 Task: Log work in the project TriumphTech for the issue 'Create a new online platform for online dance classes with advanced motion tracking and analysis features' spent time as '3w 2d 1h 39m' and remaining time as '3w 5d 19h 22m' and move to top of backlog. Now add the issue to the epic 'Penetration Testing'.
Action: Mouse moved to (852, 385)
Screenshot: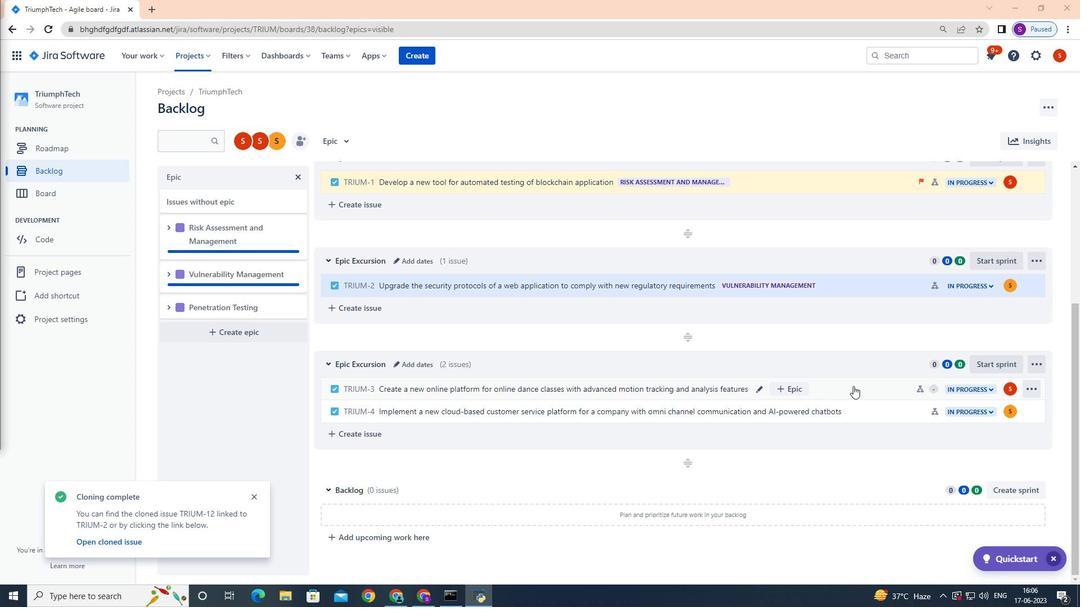 
Action: Mouse pressed left at (852, 385)
Screenshot: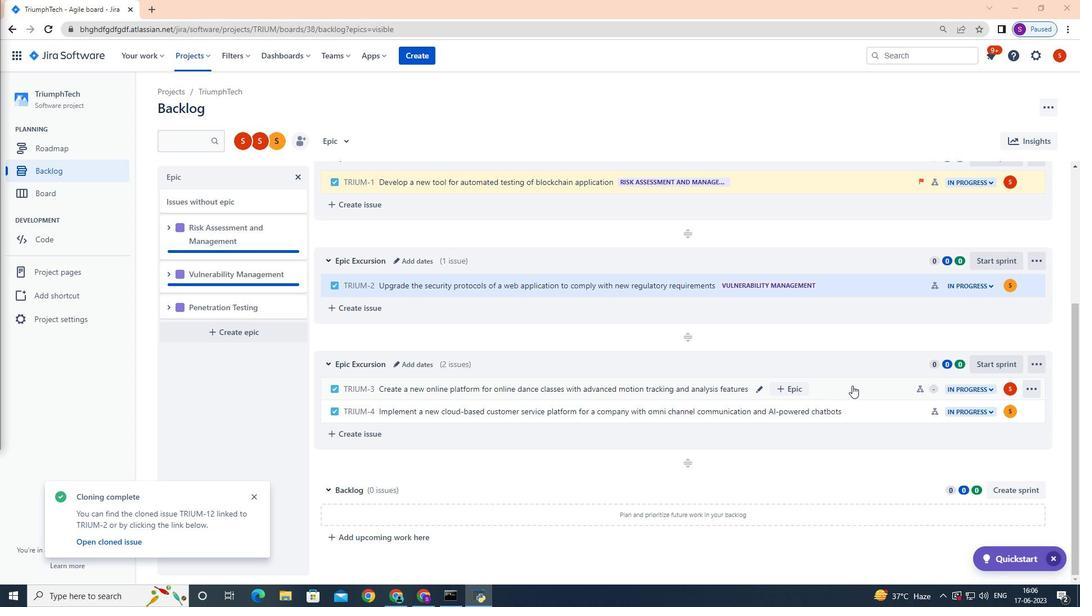 
Action: Mouse moved to (1034, 169)
Screenshot: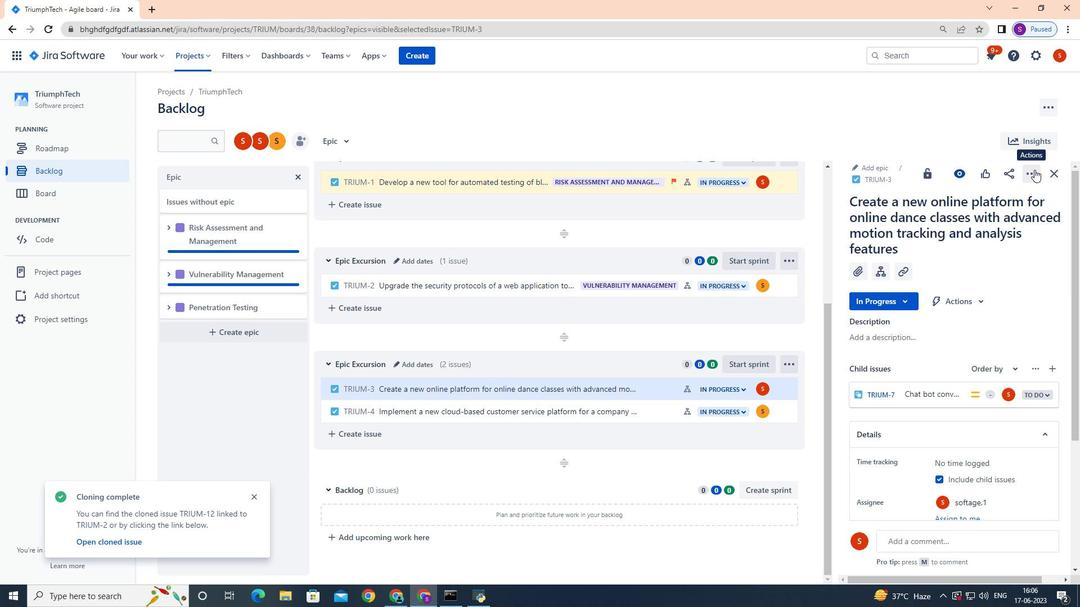 
Action: Mouse pressed left at (1034, 169)
Screenshot: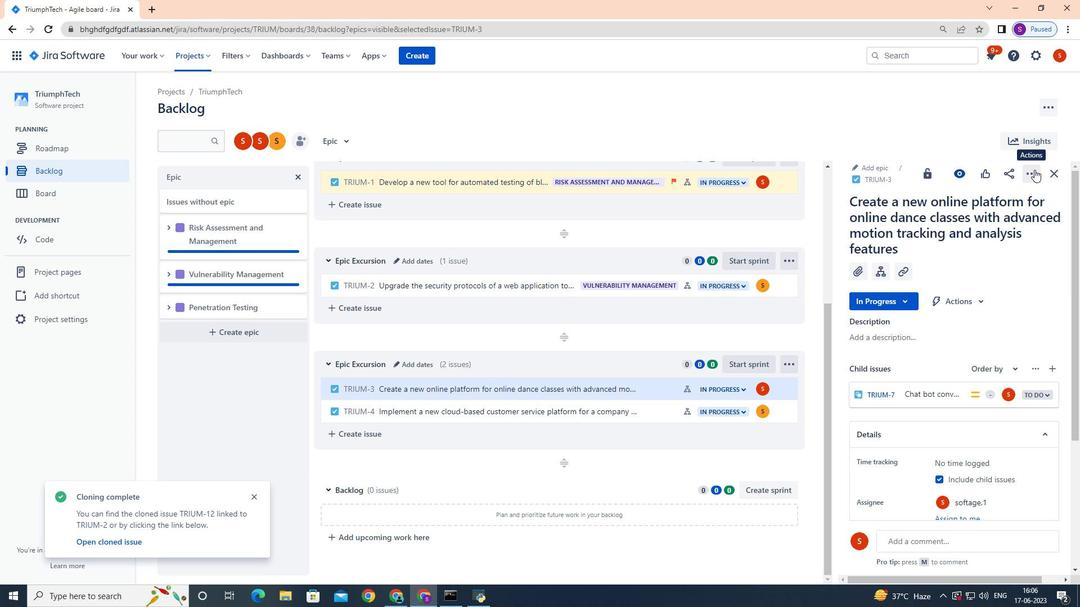 
Action: Mouse moved to (1001, 204)
Screenshot: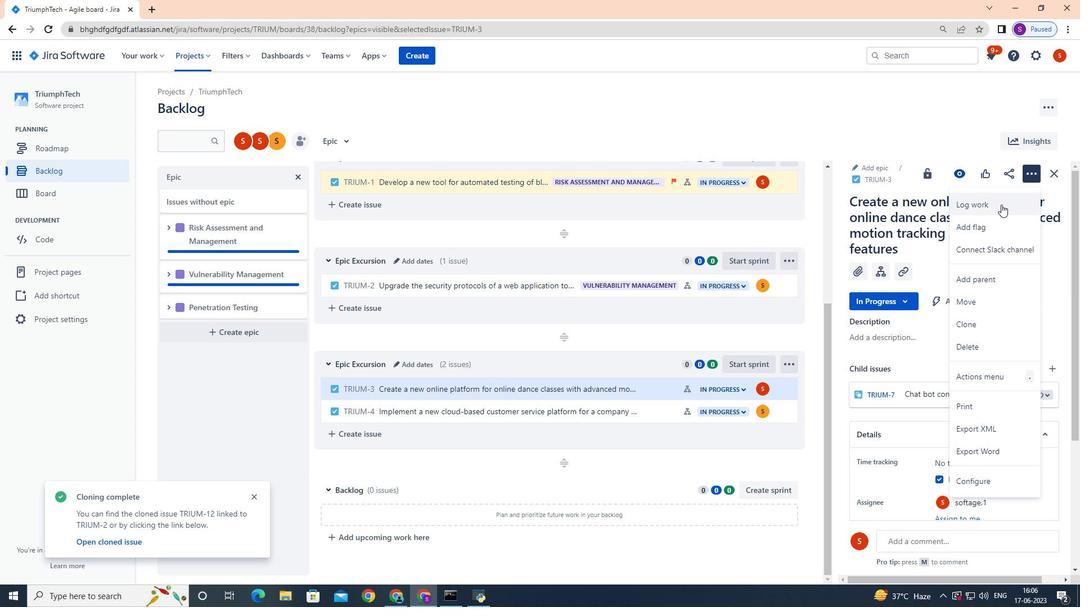 
Action: Mouse pressed left at (1001, 204)
Screenshot: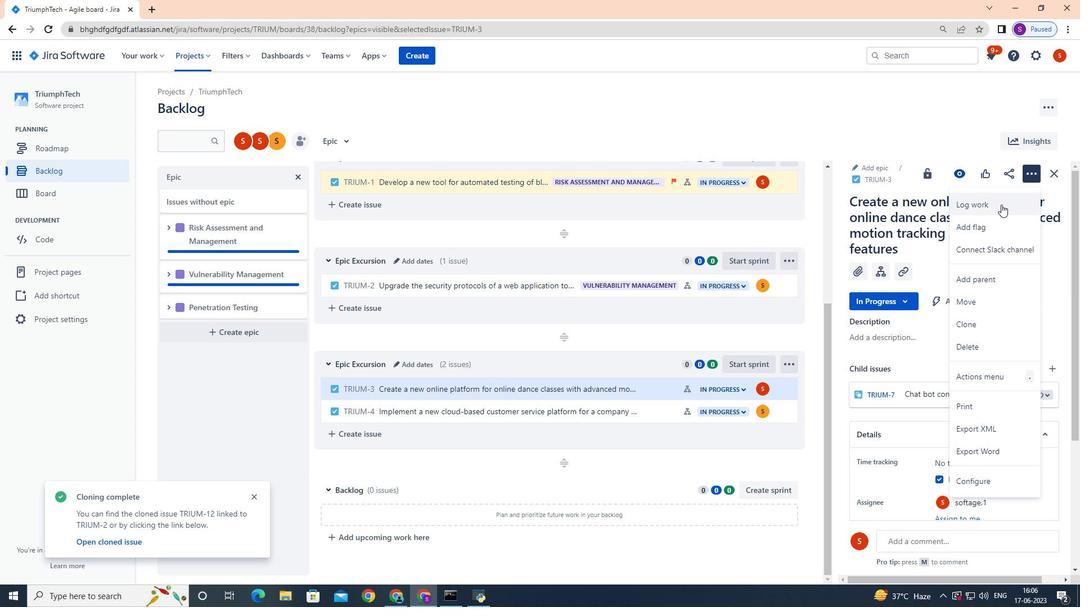
Action: Mouse moved to (1000, 202)
Screenshot: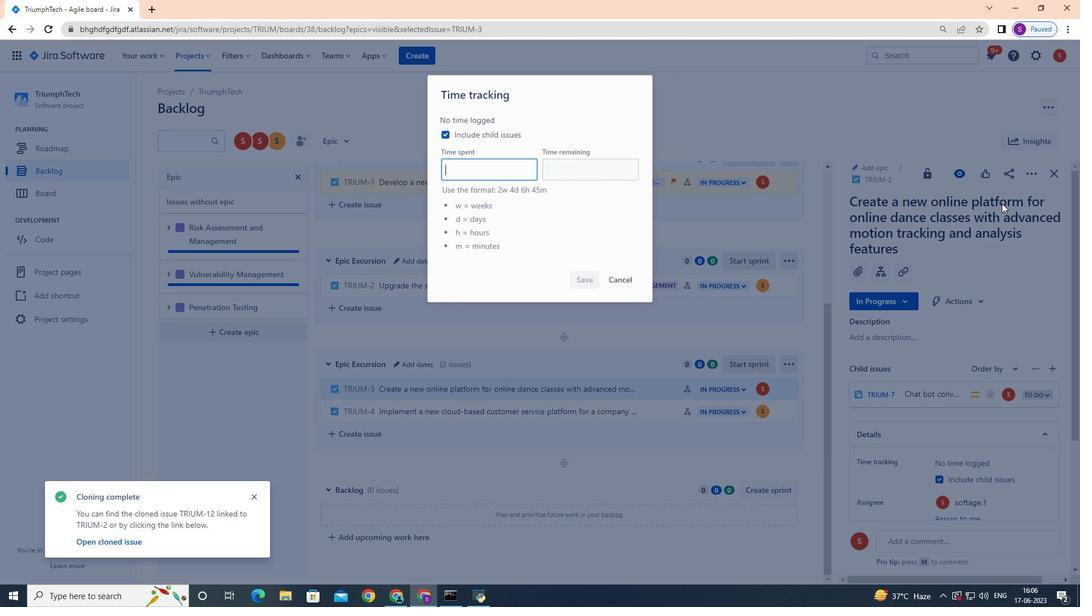 
Action: Key pressed 3w<Key.space>2d<Key.space>1h<Key.space>39m
Screenshot: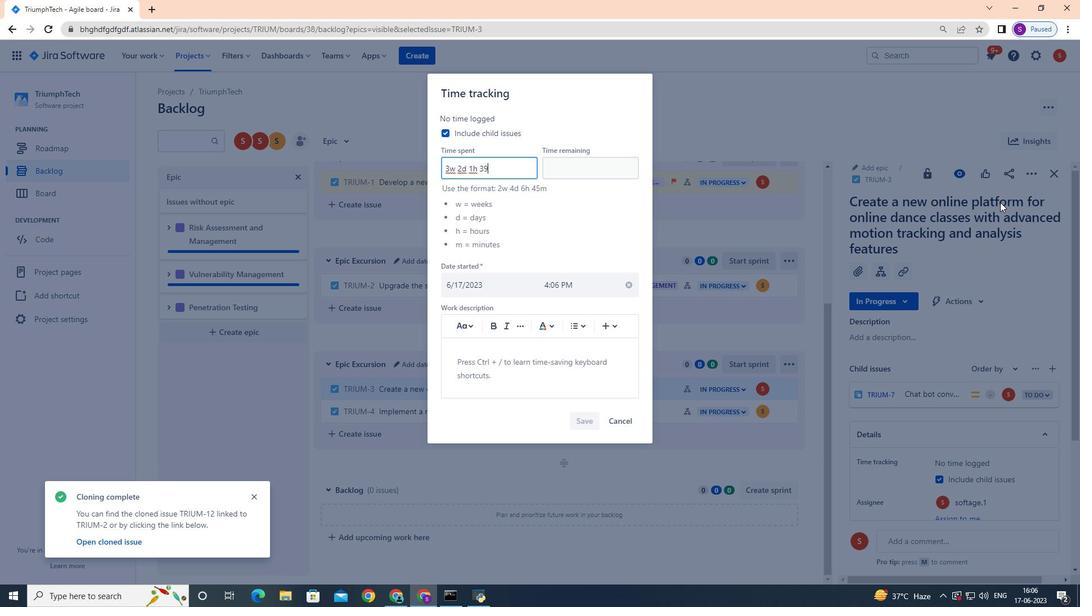 
Action: Mouse moved to (570, 171)
Screenshot: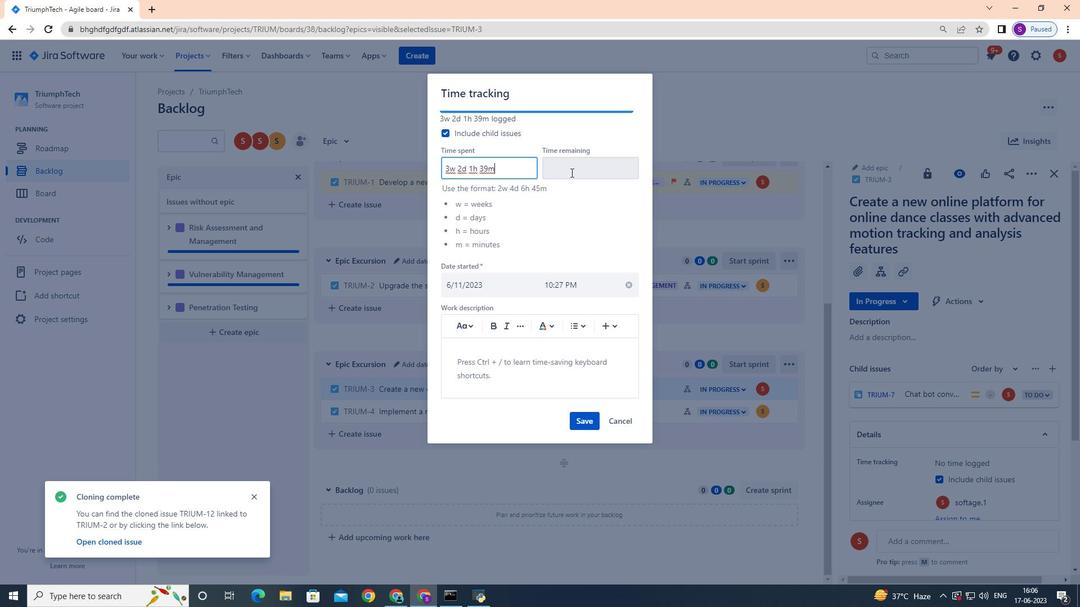 
Action: Mouse pressed left at (570, 171)
Screenshot: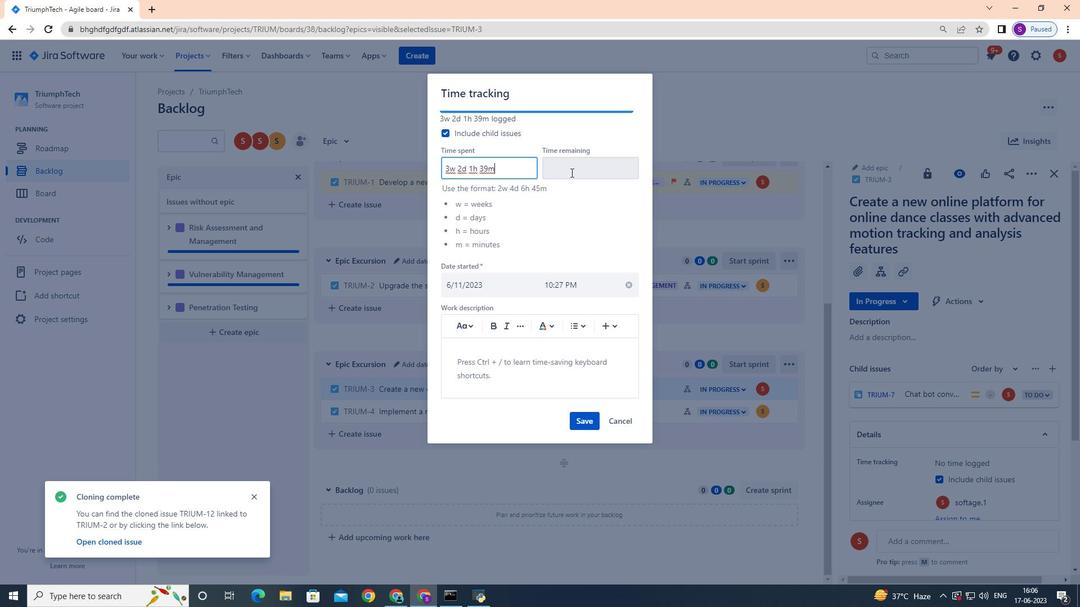 
Action: Mouse moved to (572, 171)
Screenshot: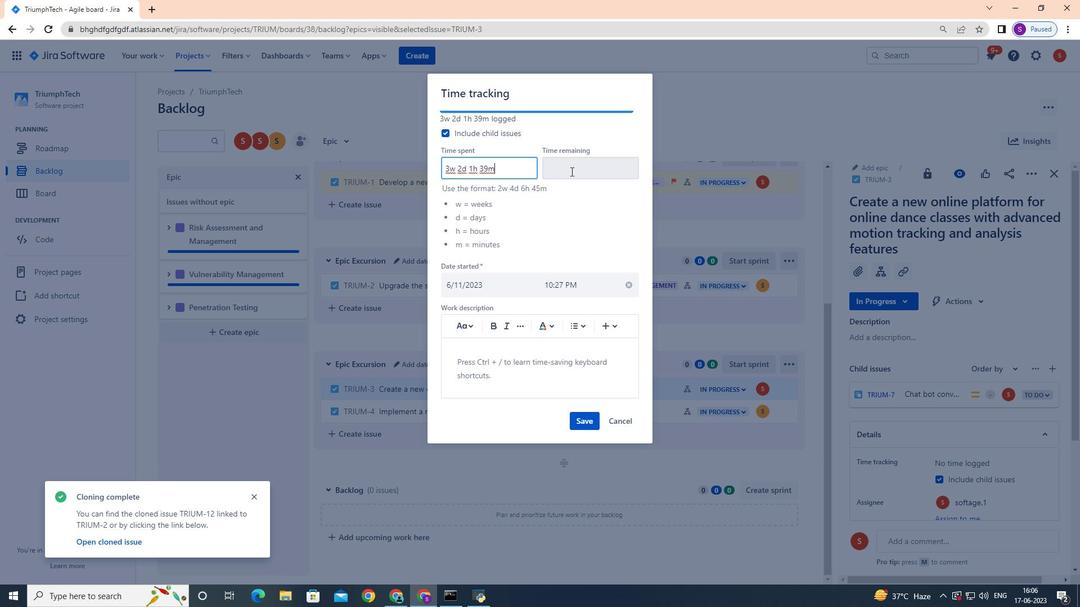
Action: Key pressed 3<Key.space>5d<Key.space>19h<Key.space>22m
Screenshot: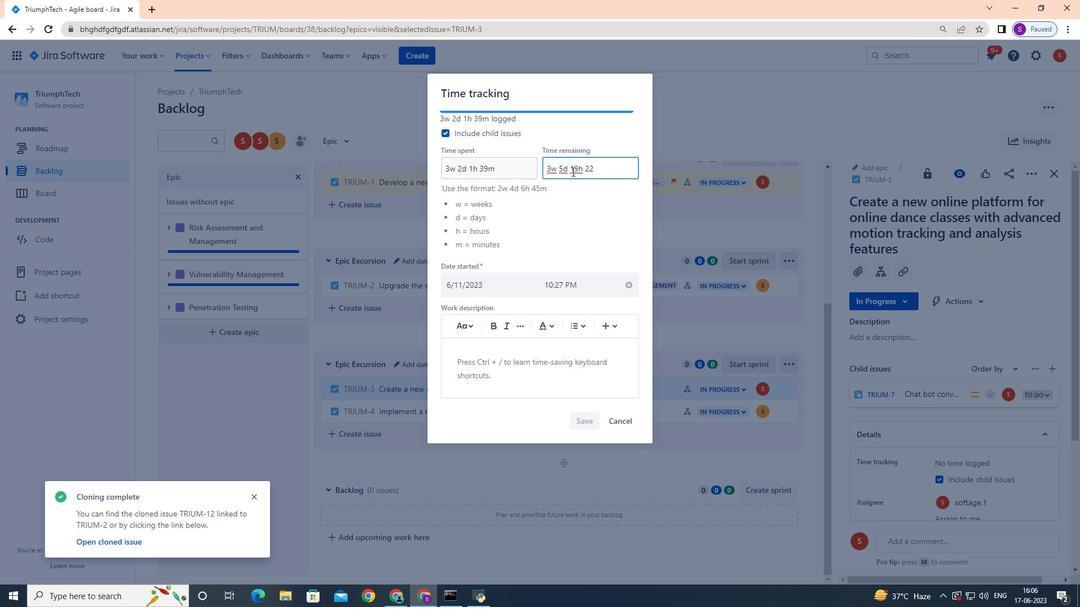
Action: Mouse moved to (587, 419)
Screenshot: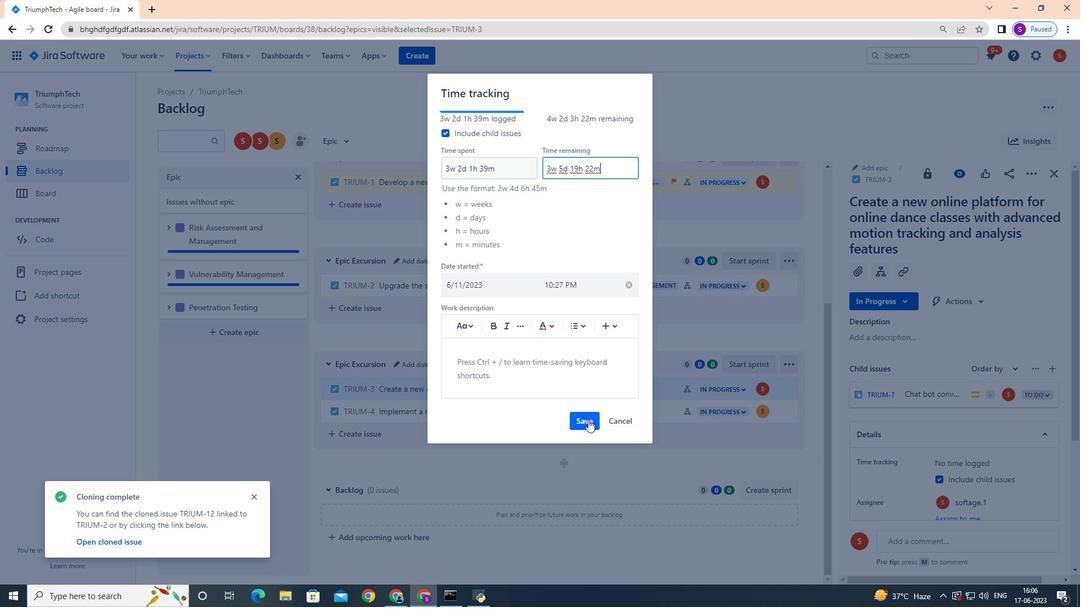 
Action: Mouse pressed left at (587, 419)
Screenshot: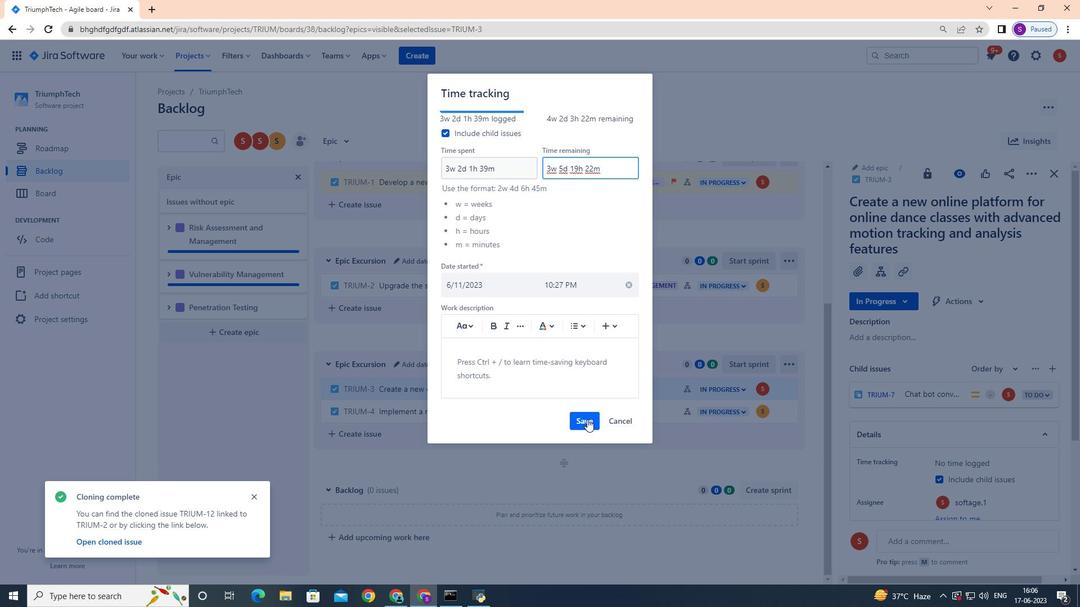 
Action: Mouse moved to (784, 386)
Screenshot: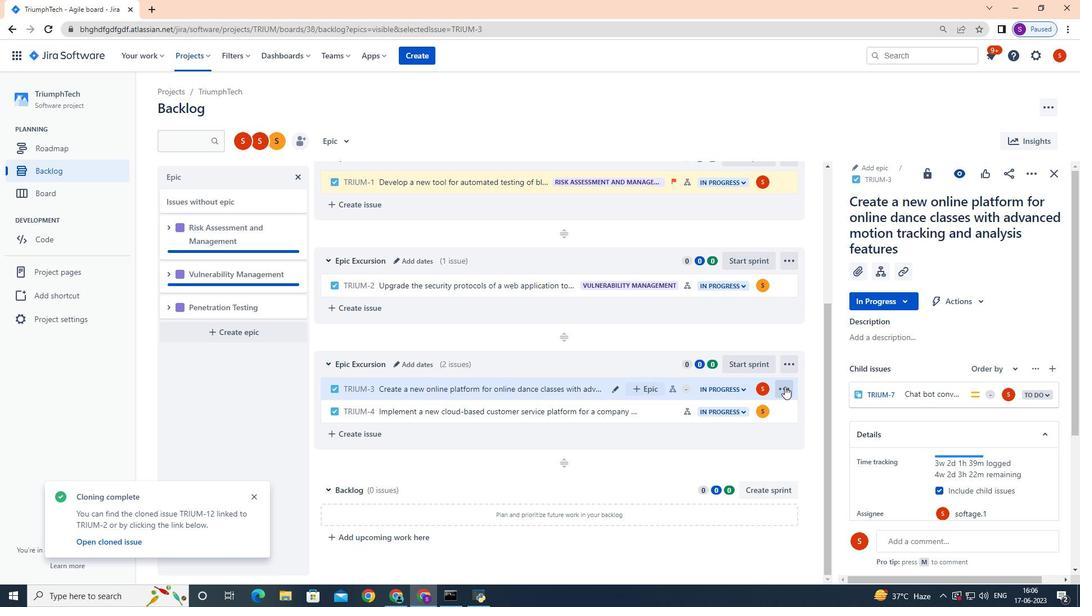 
Action: Mouse pressed left at (784, 386)
Screenshot: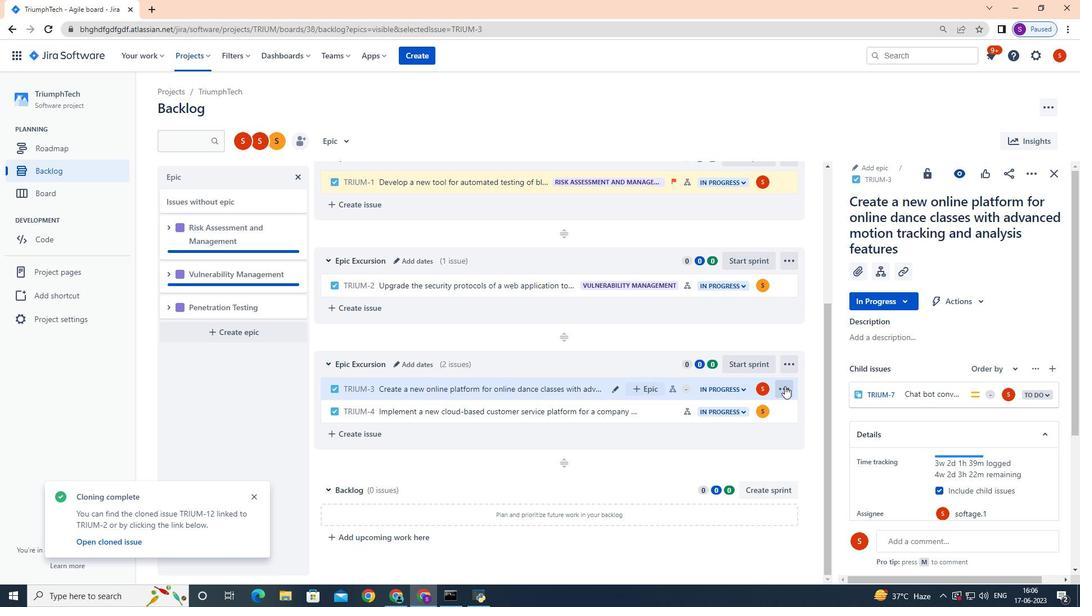 
Action: Mouse moved to (763, 344)
Screenshot: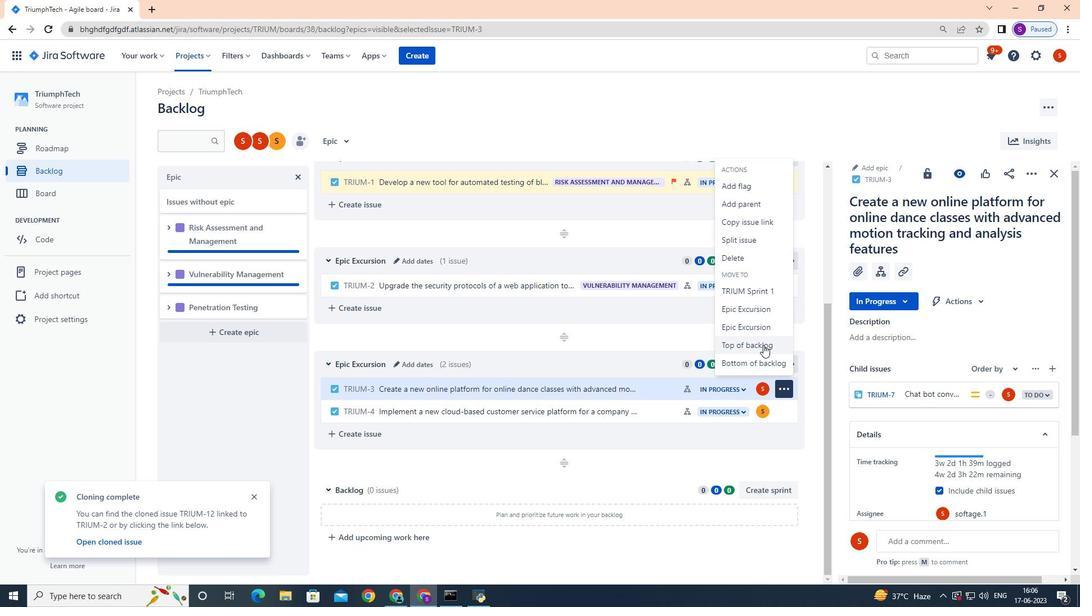 
Action: Mouse pressed left at (763, 344)
Screenshot: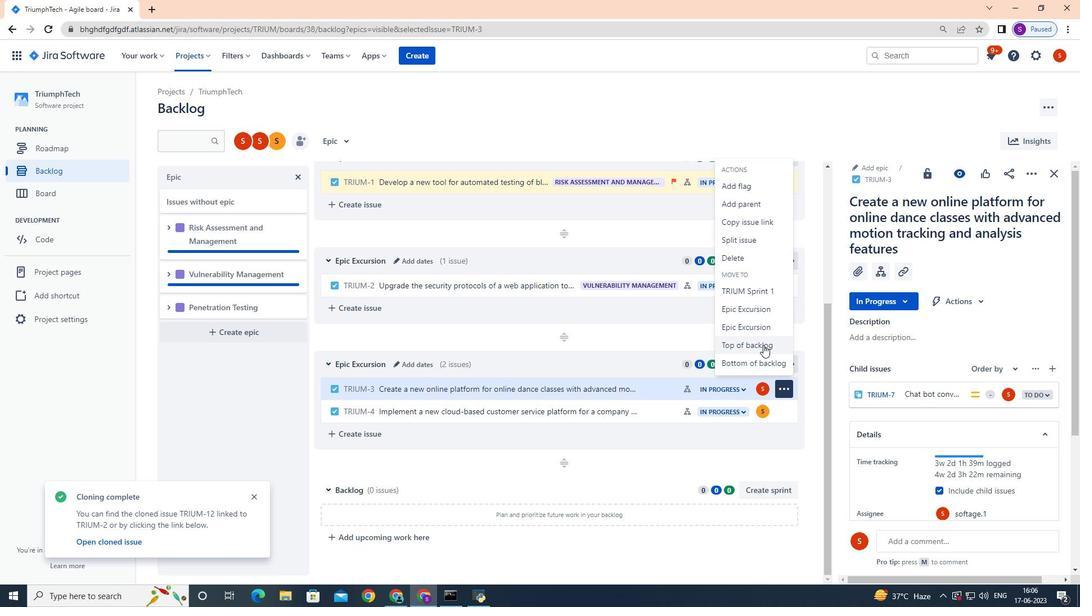 
Action: Mouse moved to (653, 515)
Screenshot: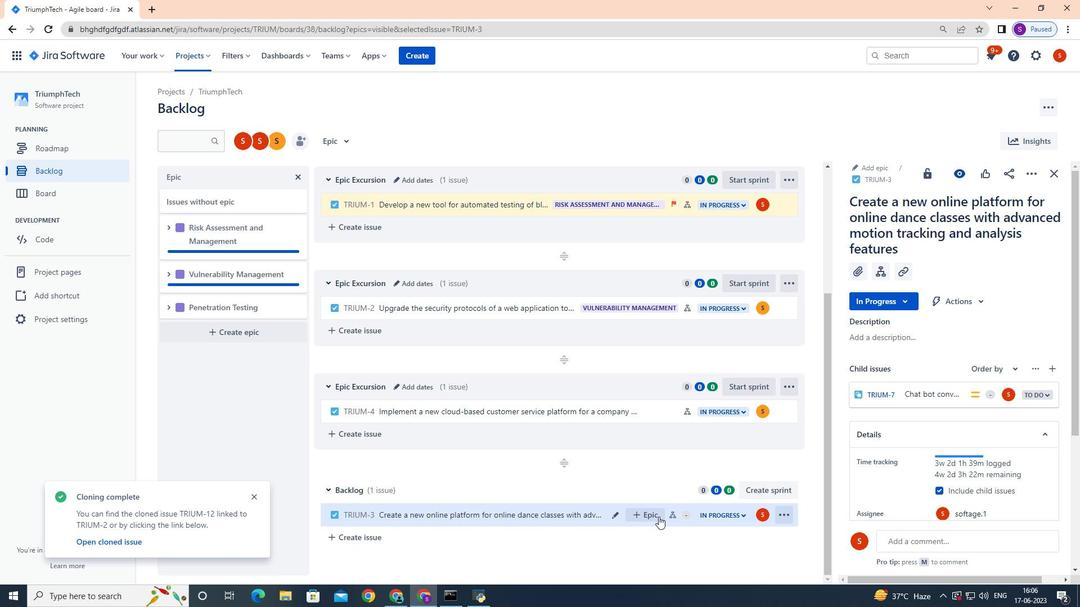 
Action: Mouse pressed left at (653, 515)
Screenshot: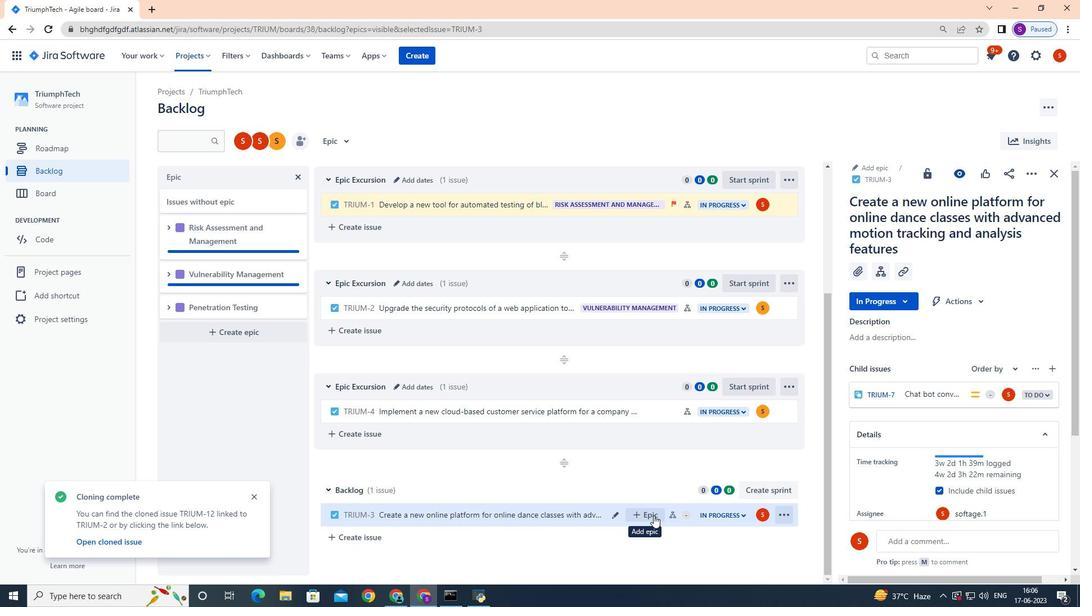 
Action: Mouse moved to (734, 563)
Screenshot: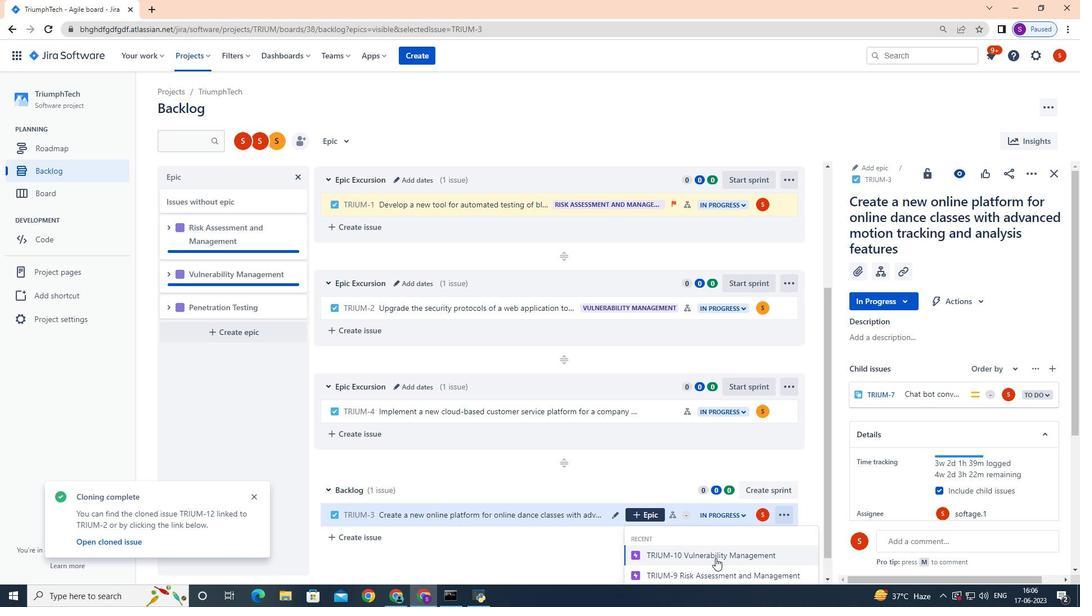 
Action: Mouse scrolled (734, 563) with delta (0, 0)
Screenshot: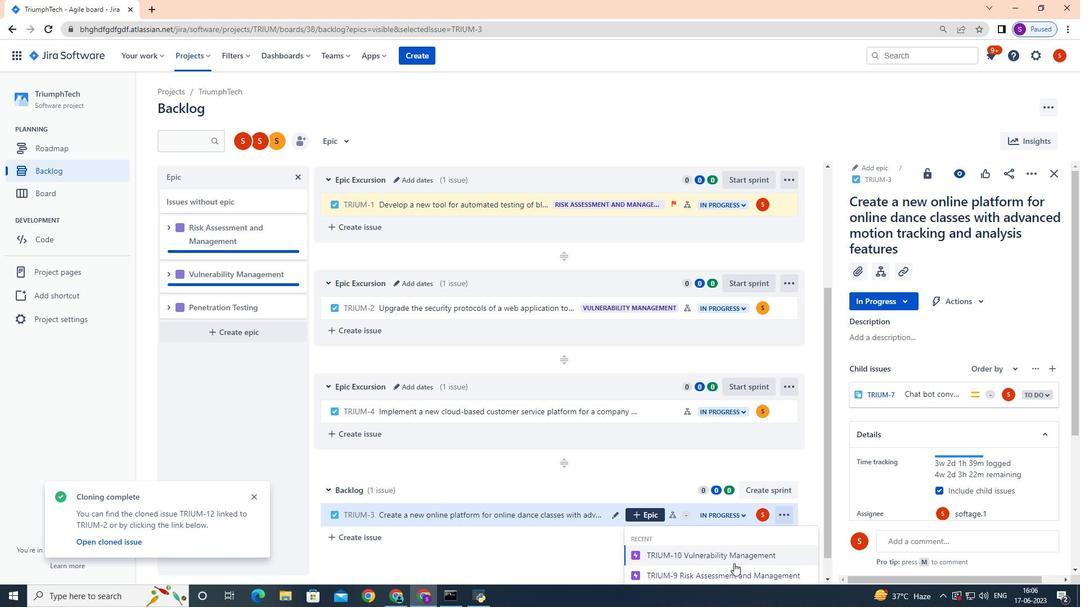 
Action: Mouse moved to (734, 563)
Screenshot: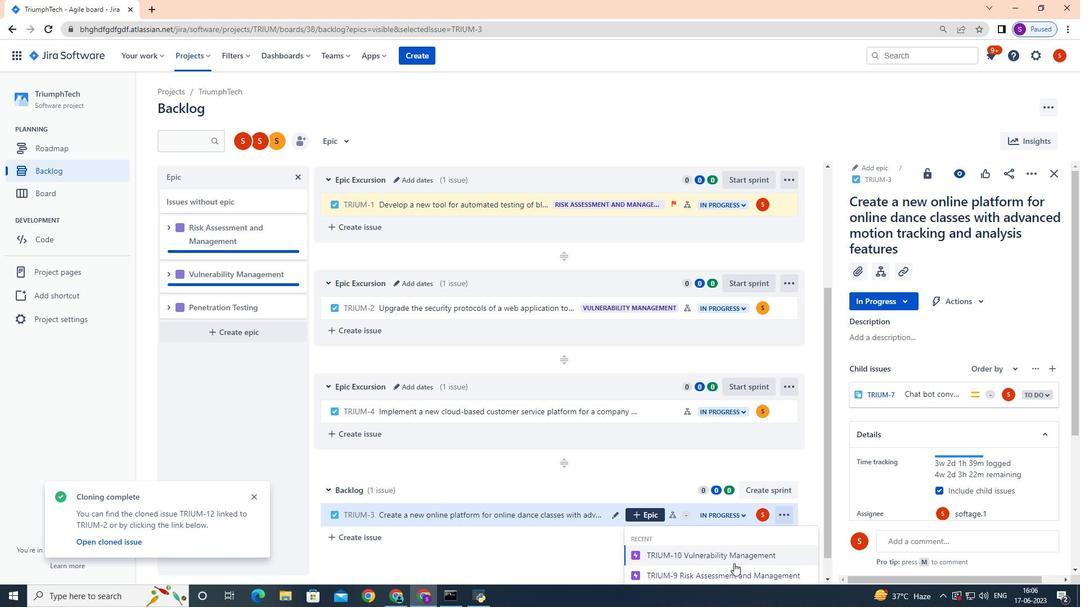 
Action: Mouse scrolled (734, 563) with delta (0, 0)
Screenshot: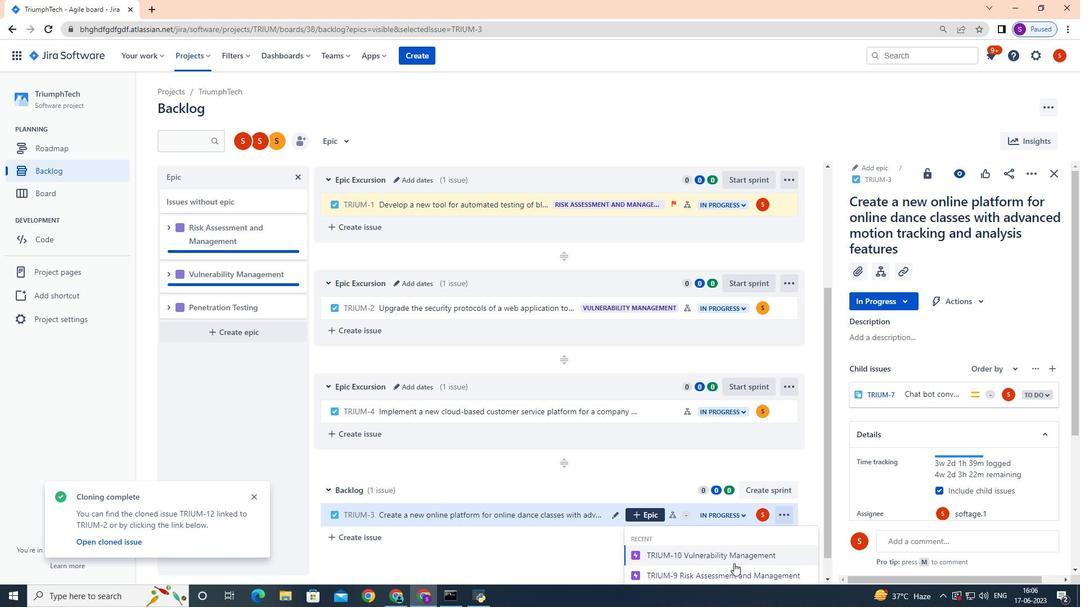
Action: Mouse moved to (762, 557)
Screenshot: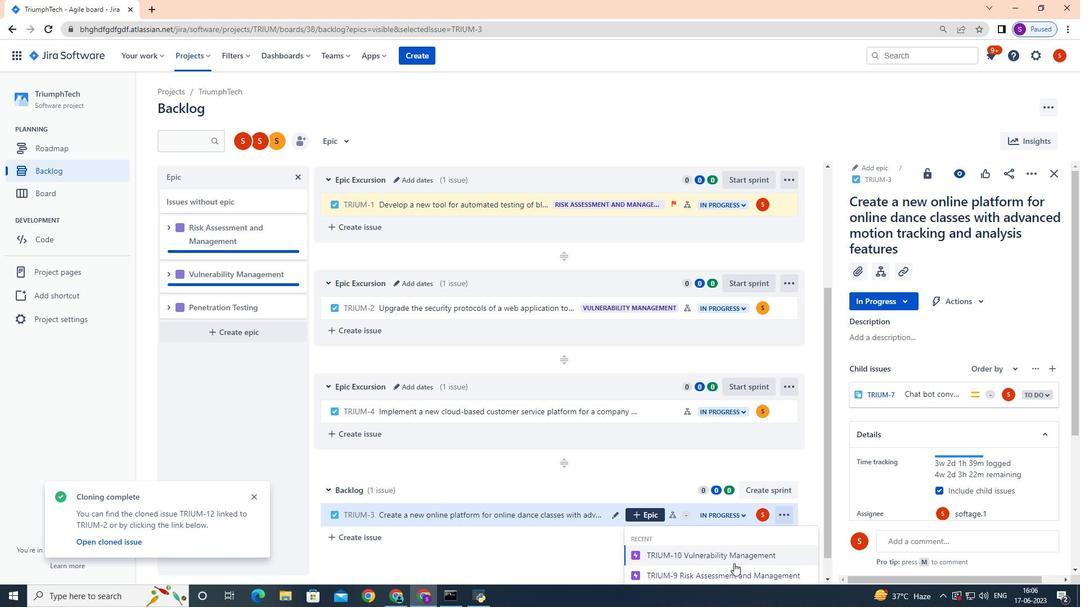 
Action: Mouse scrolled (762, 556) with delta (0, 0)
Screenshot: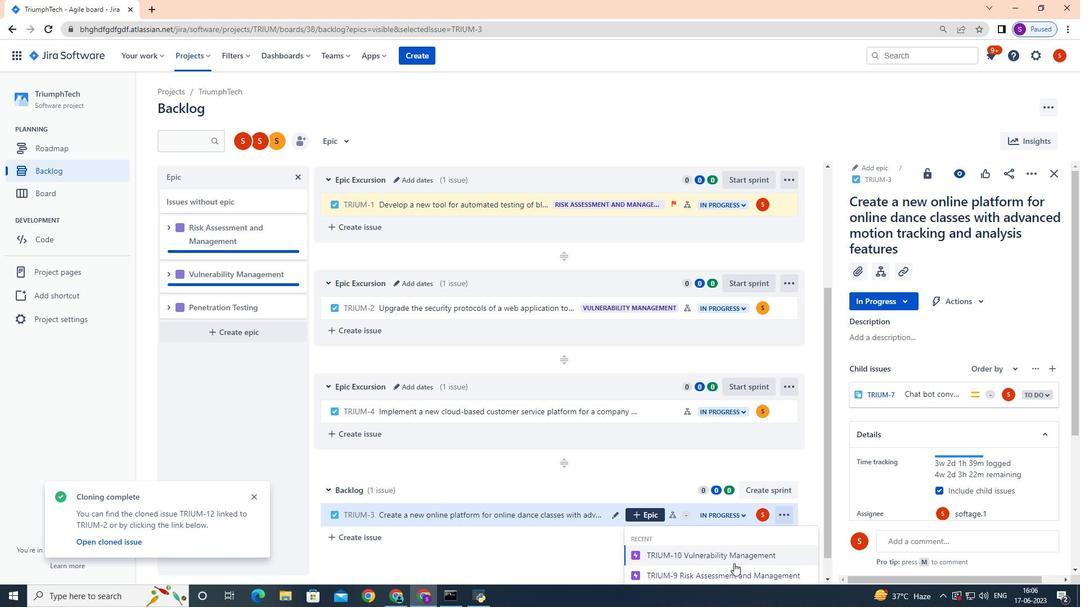 
Action: Mouse moved to (781, 551)
Screenshot: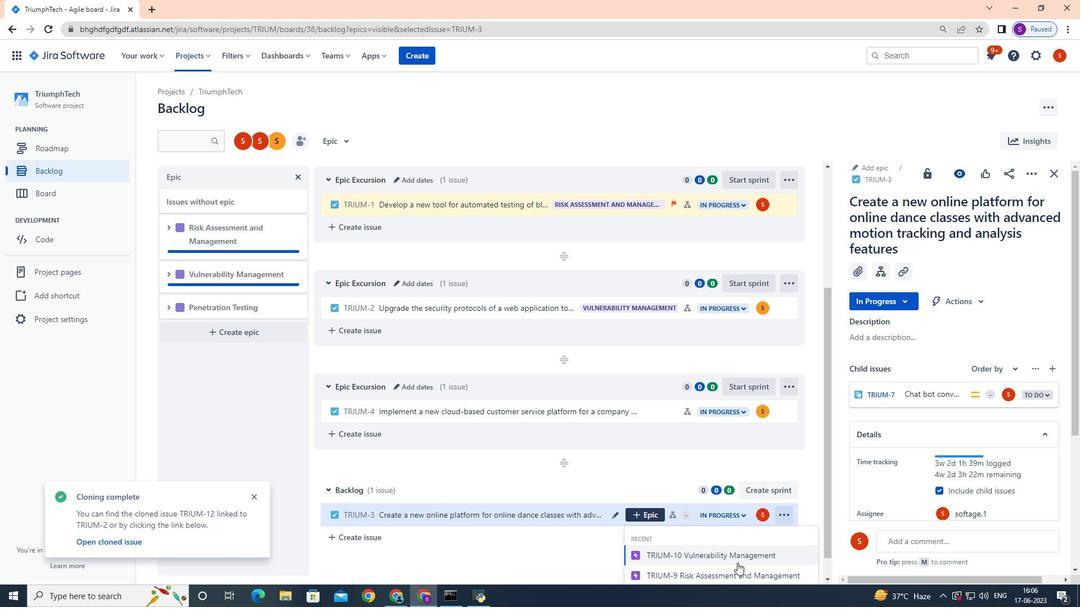 
Action: Mouse scrolled (781, 551) with delta (0, 0)
Screenshot: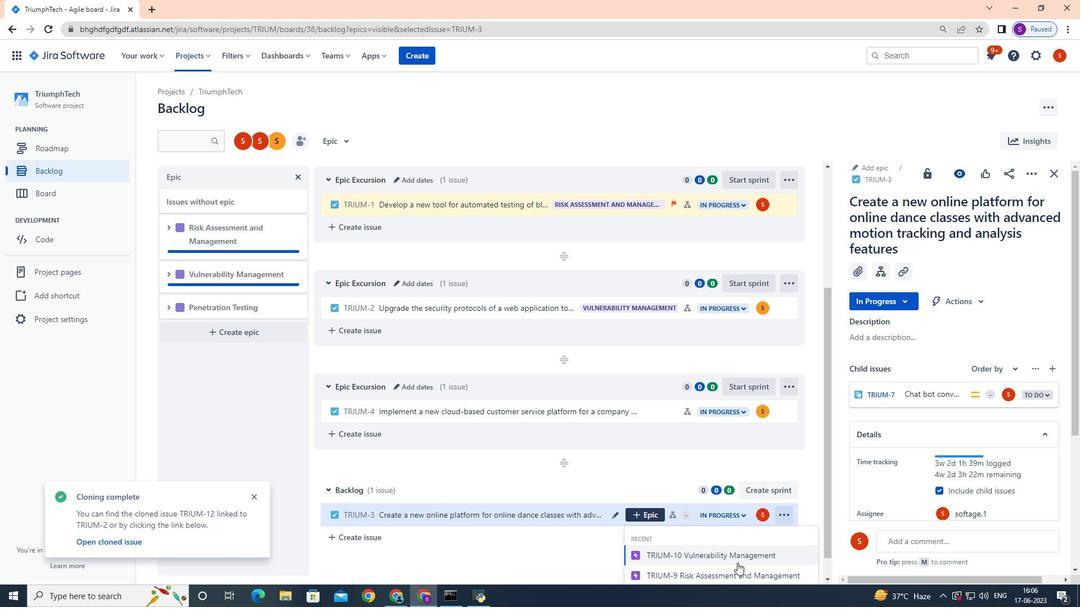 
Action: Mouse moved to (783, 551)
Screenshot: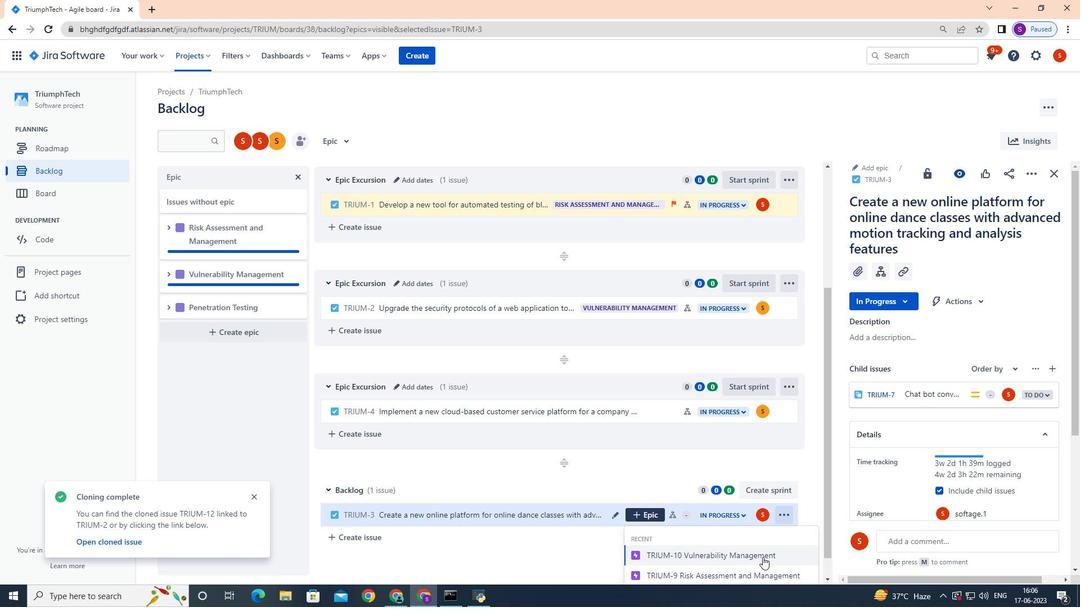 
Action: Mouse scrolled (783, 550) with delta (0, 0)
Screenshot: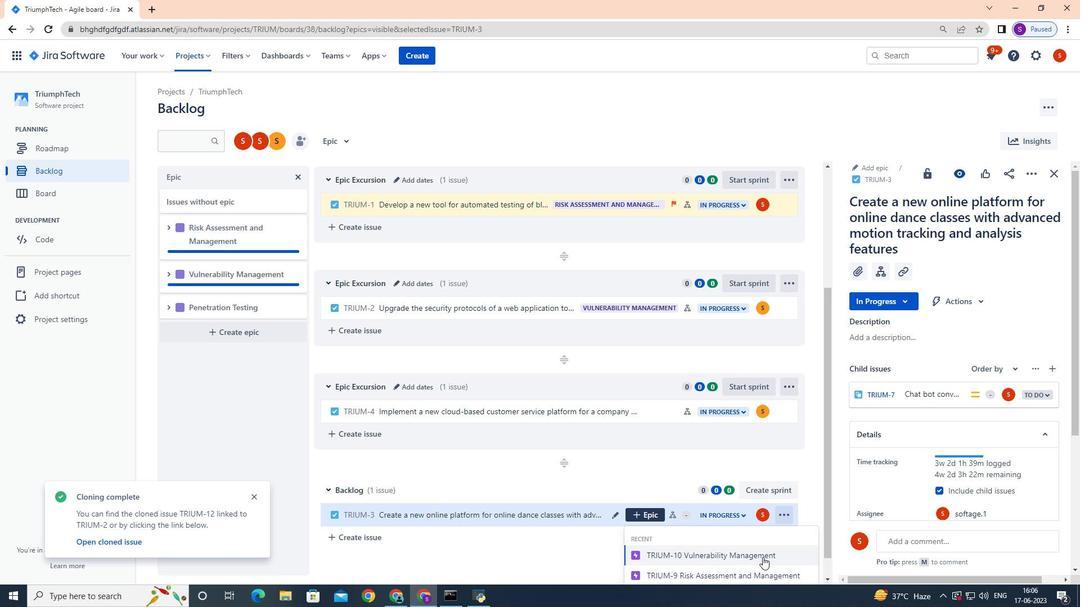 
Action: Mouse scrolled (783, 550) with delta (0, 0)
Screenshot: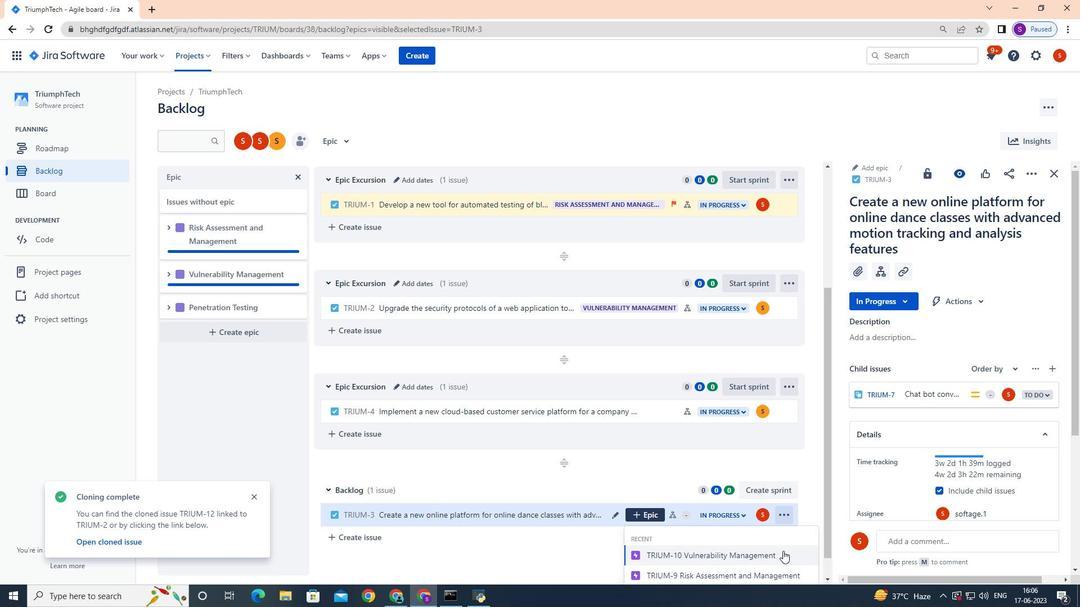 
Action: Mouse moved to (793, 556)
Screenshot: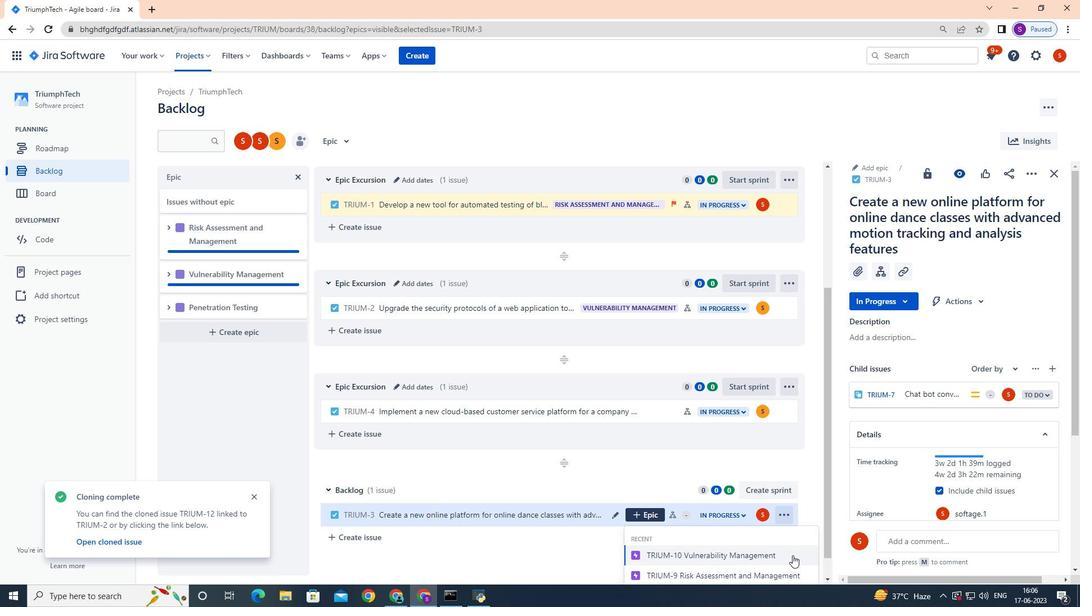 
Action: Mouse scrolled (793, 555) with delta (0, 0)
Screenshot: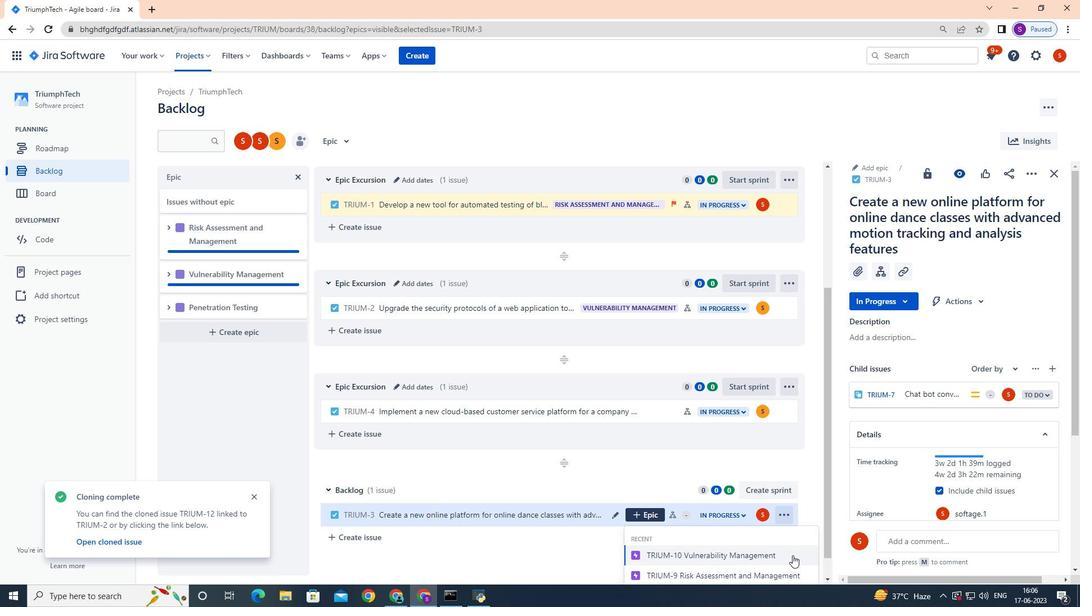 
Action: Mouse moved to (799, 558)
Screenshot: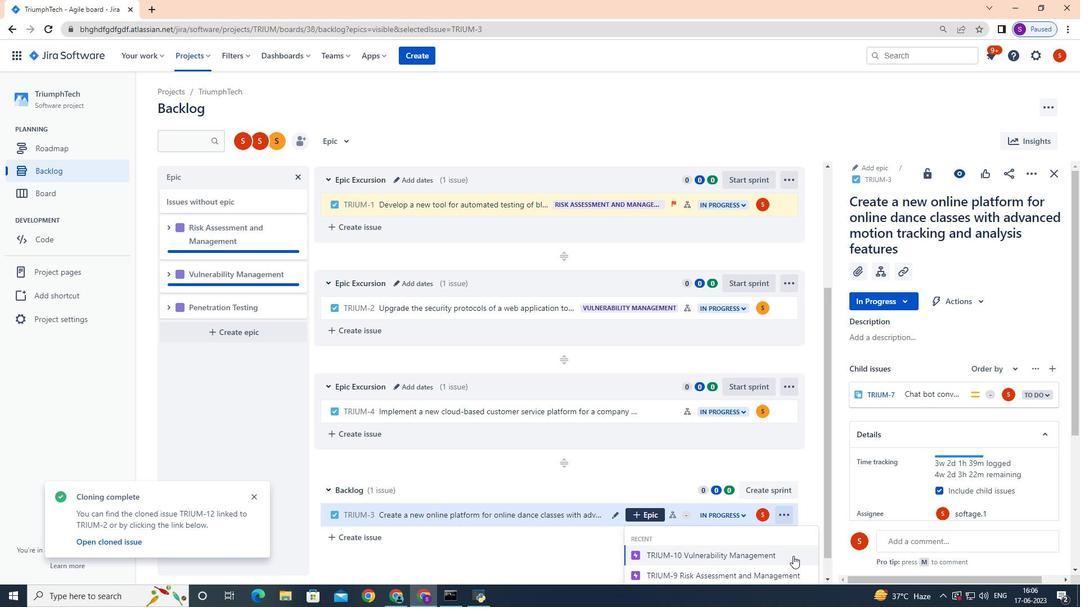 
Action: Mouse scrolled (799, 558) with delta (0, 0)
Screenshot: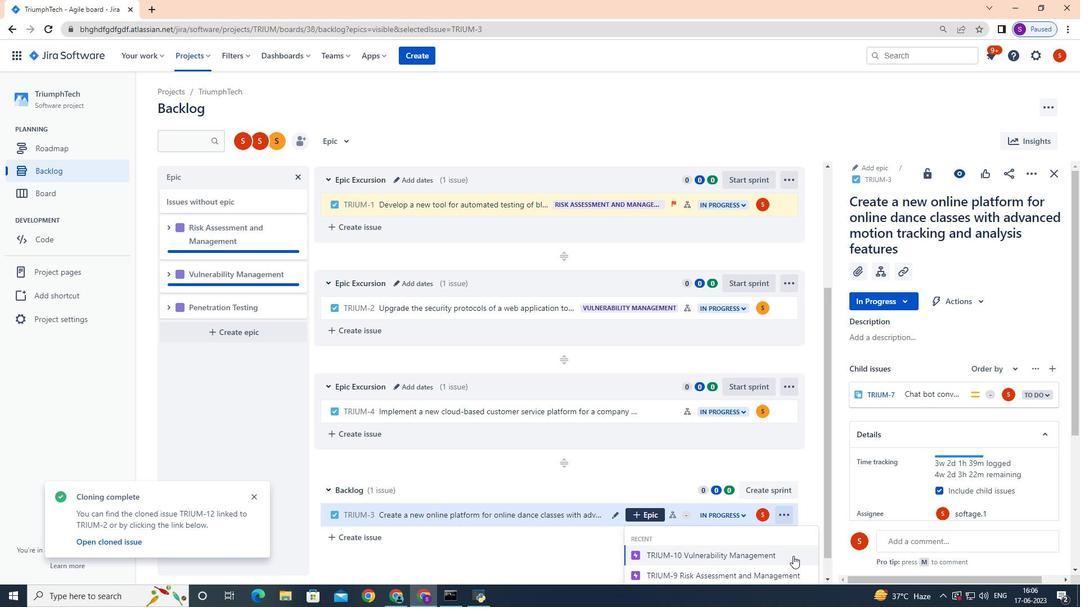 
Action: Mouse moved to (821, 555)
Screenshot: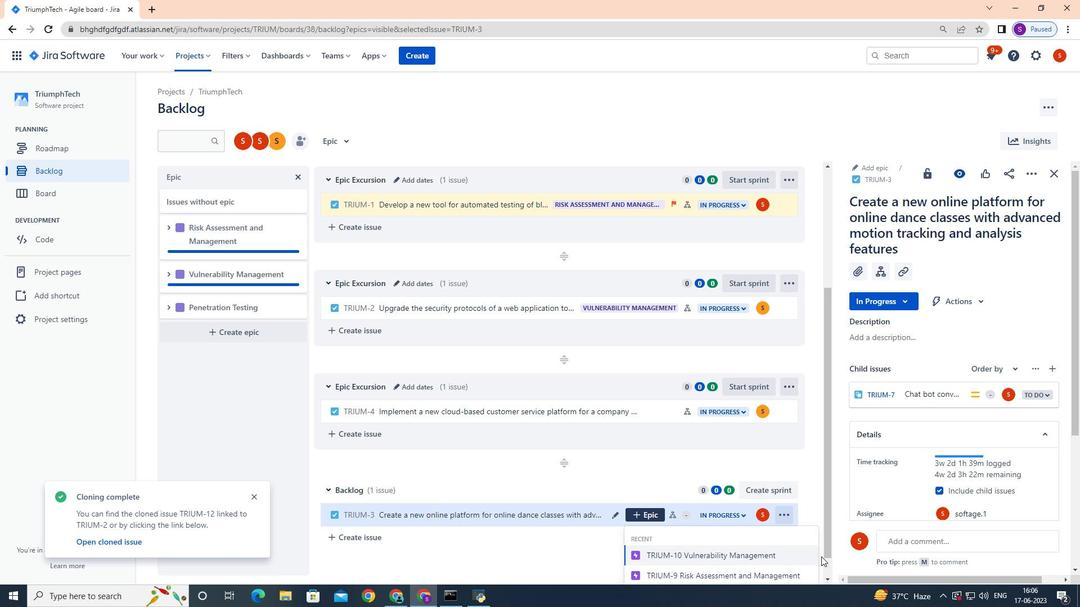 
Action: Mouse scrolled (821, 555) with delta (0, 0)
Screenshot: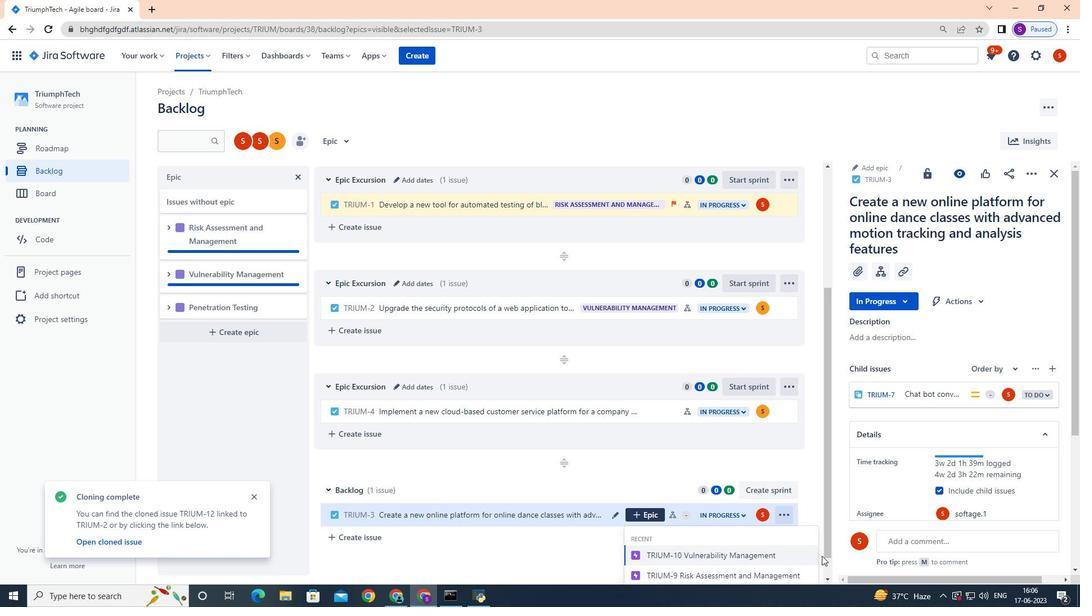 
Action: Mouse scrolled (821, 555) with delta (0, 0)
Screenshot: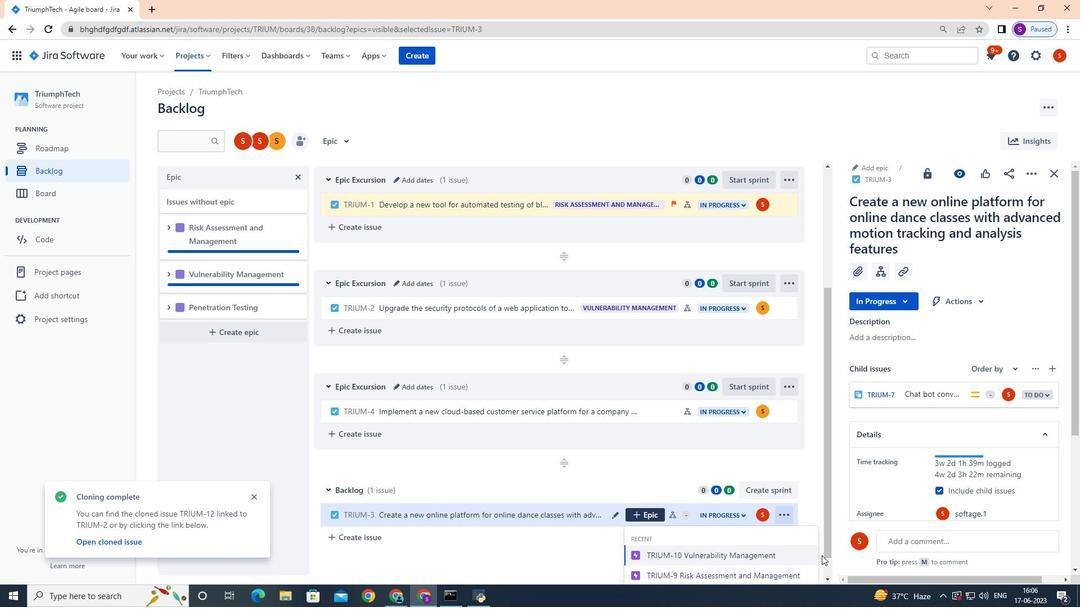 
Action: Mouse moved to (821, 555)
Screenshot: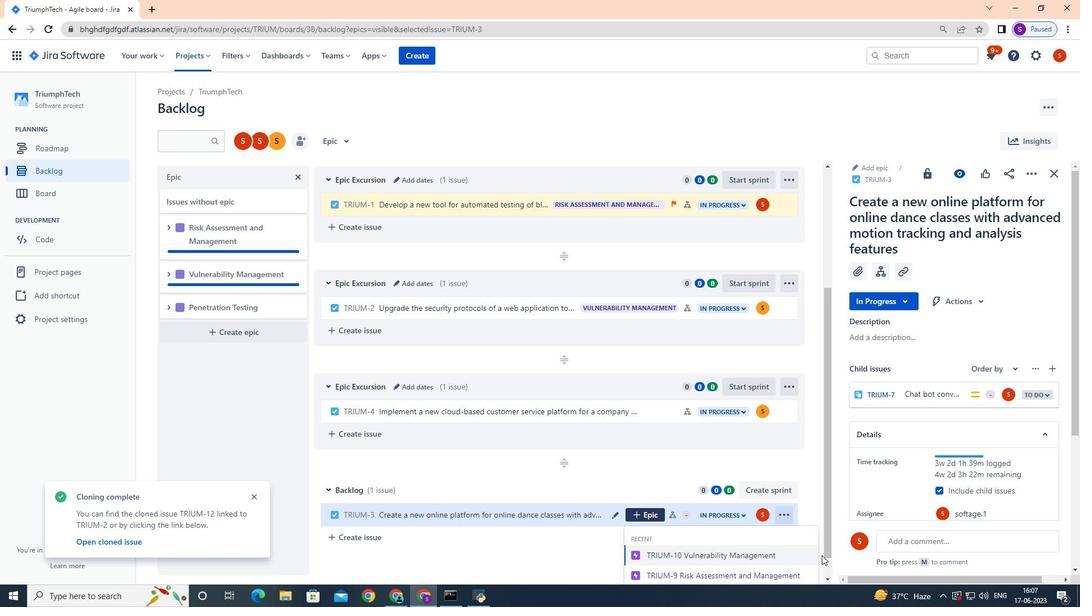 
Action: Mouse scrolled (821, 555) with delta (0, 0)
Screenshot: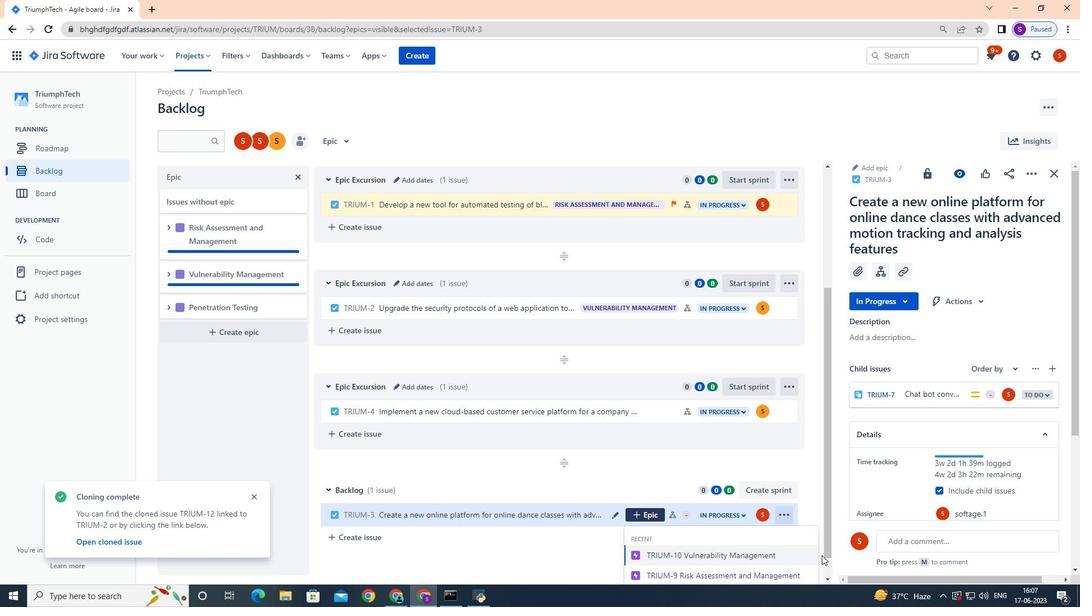 
Action: Mouse moved to (821, 555)
Screenshot: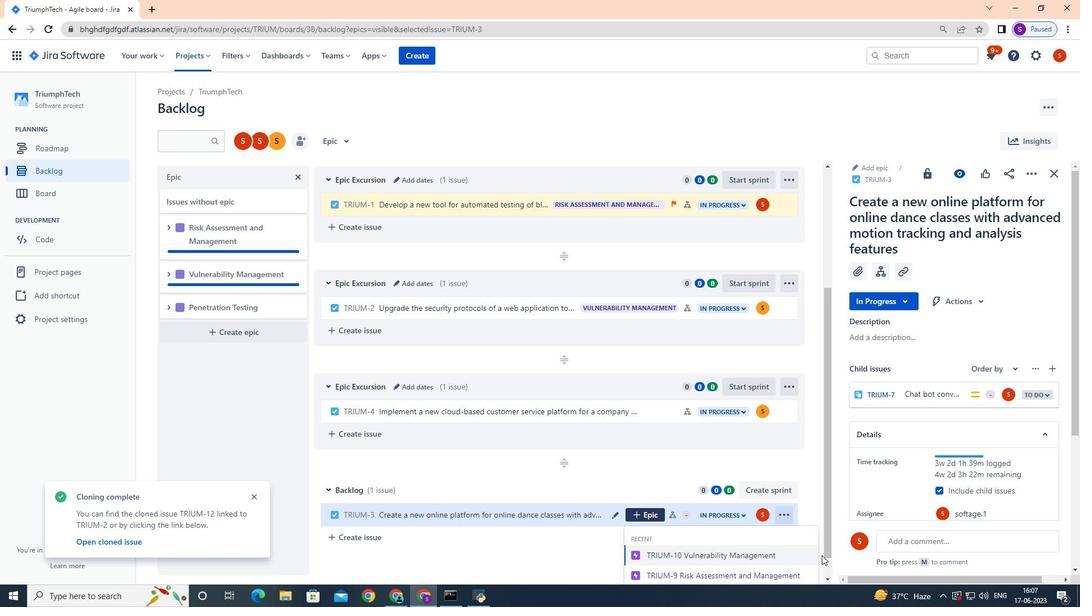 
Action: Mouse scrolled (821, 555) with delta (0, 0)
Screenshot: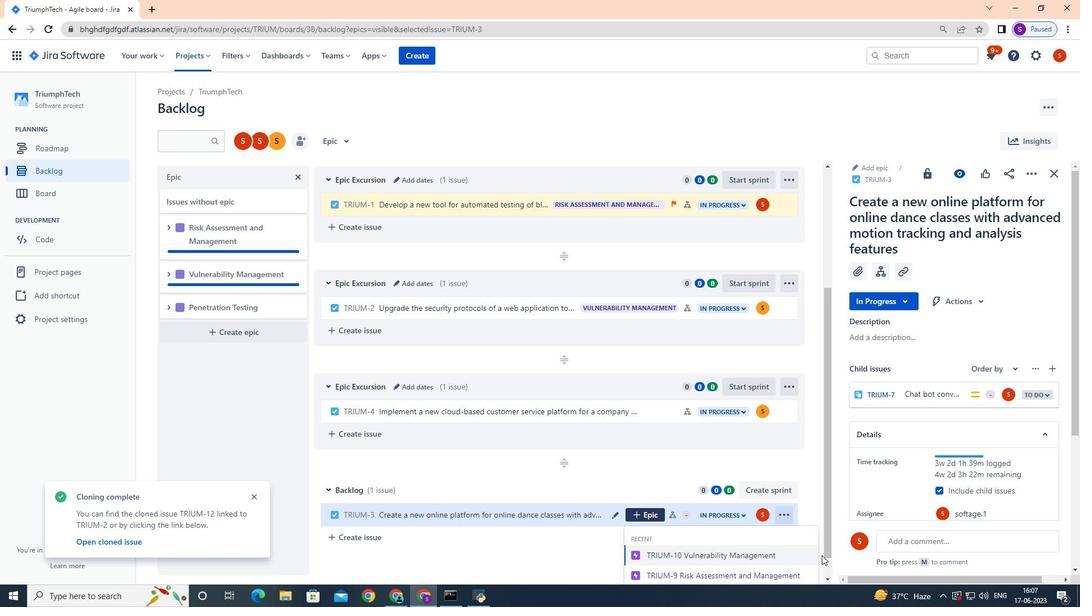 
Action: Mouse moved to (722, 567)
Screenshot: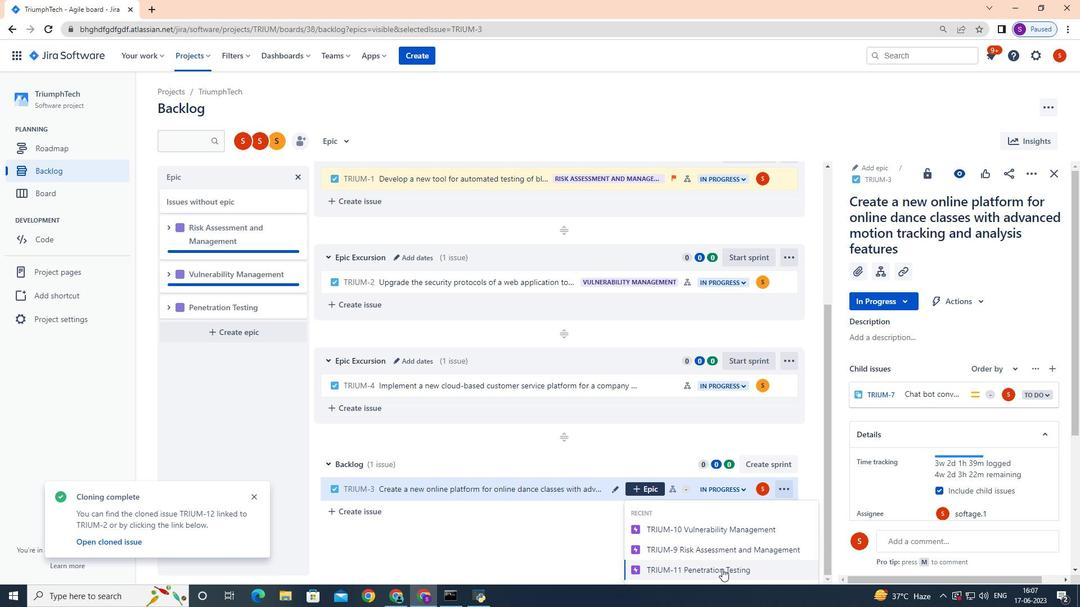 
Action: Mouse pressed left at (722, 567)
Screenshot: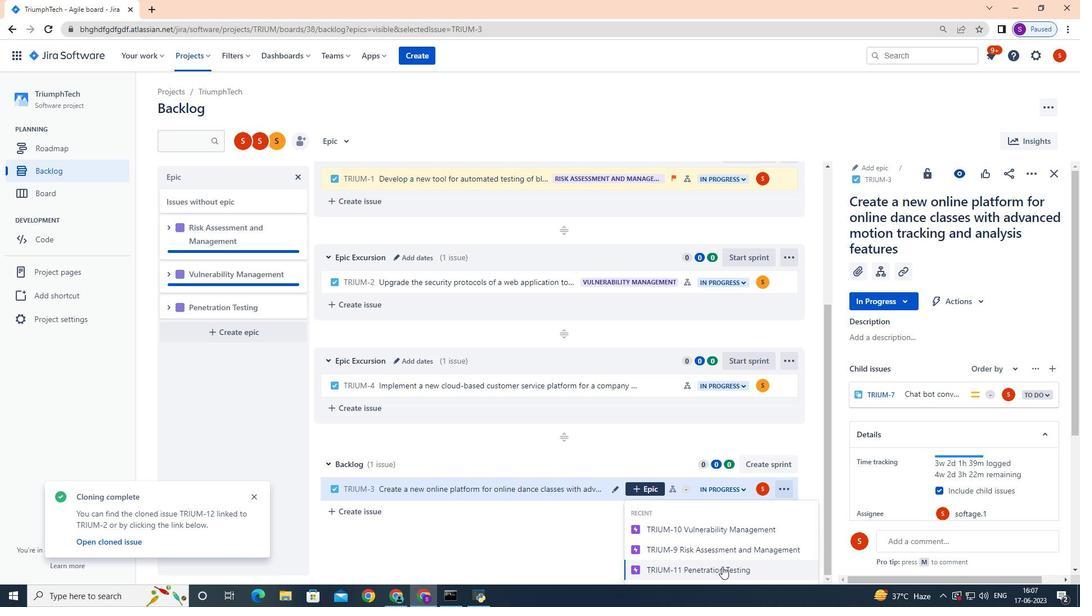 
Action: Mouse moved to (656, 549)
Screenshot: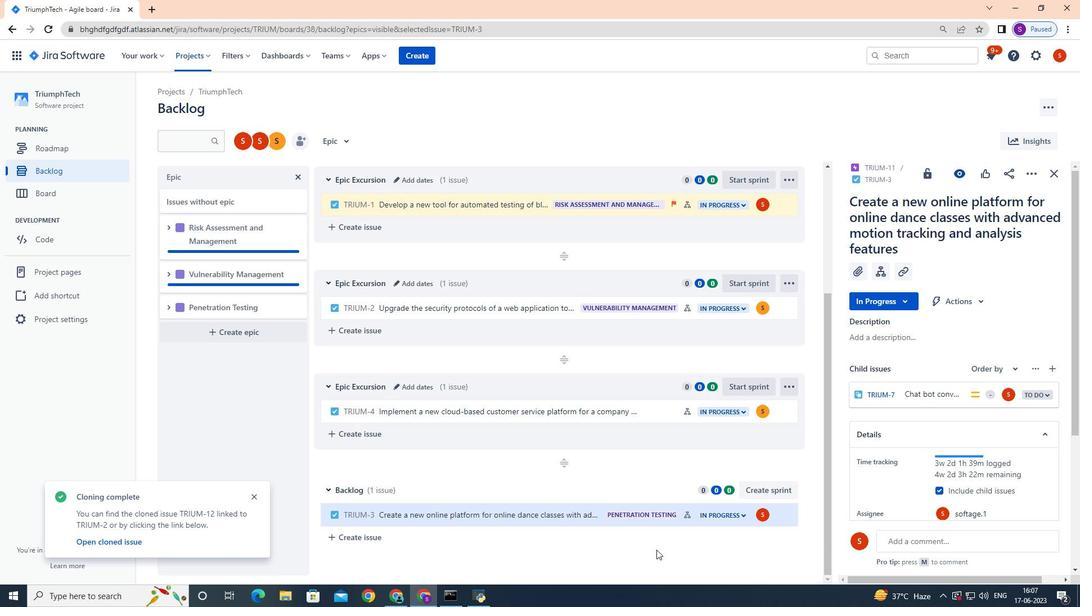 
